Task: Find emails with a specific attachment type: `filename:pdf`.
Action: Mouse moved to (111, 192)
Screenshot: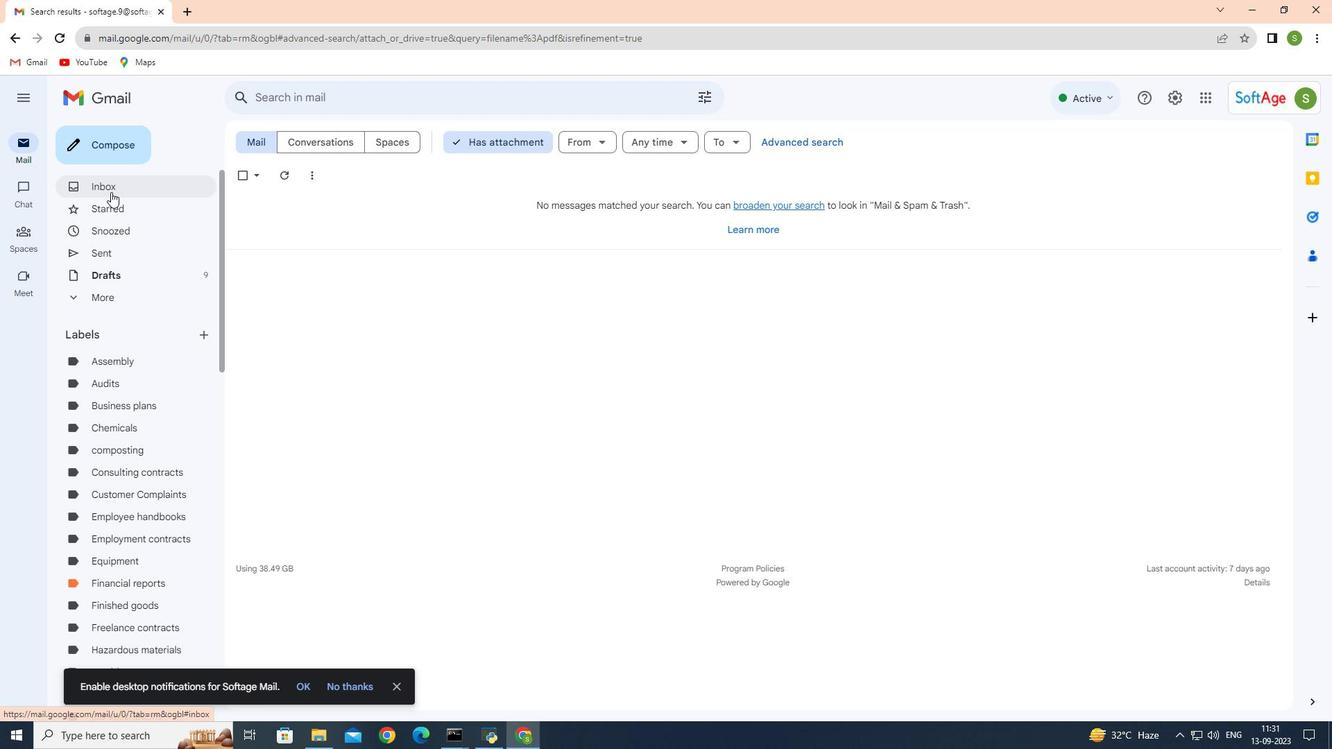 
Action: Mouse pressed left at (111, 192)
Screenshot: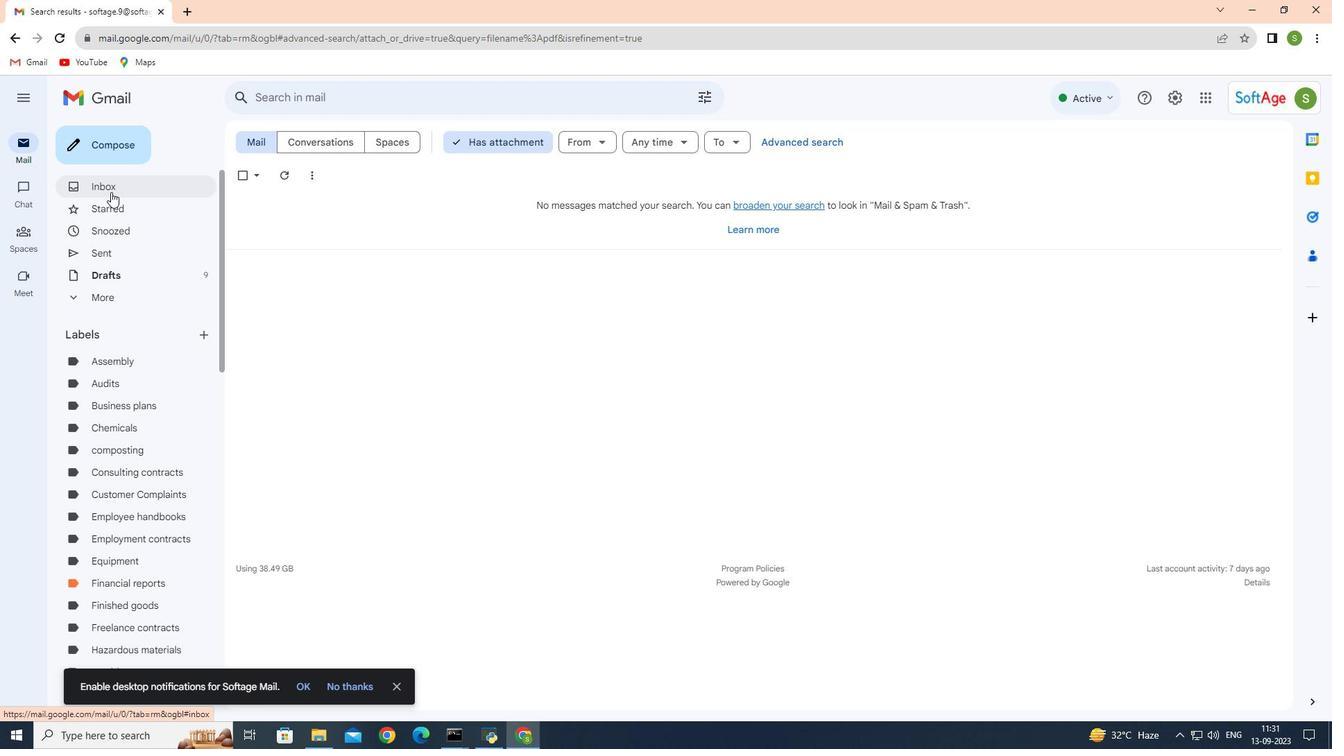
Action: Mouse moved to (324, 99)
Screenshot: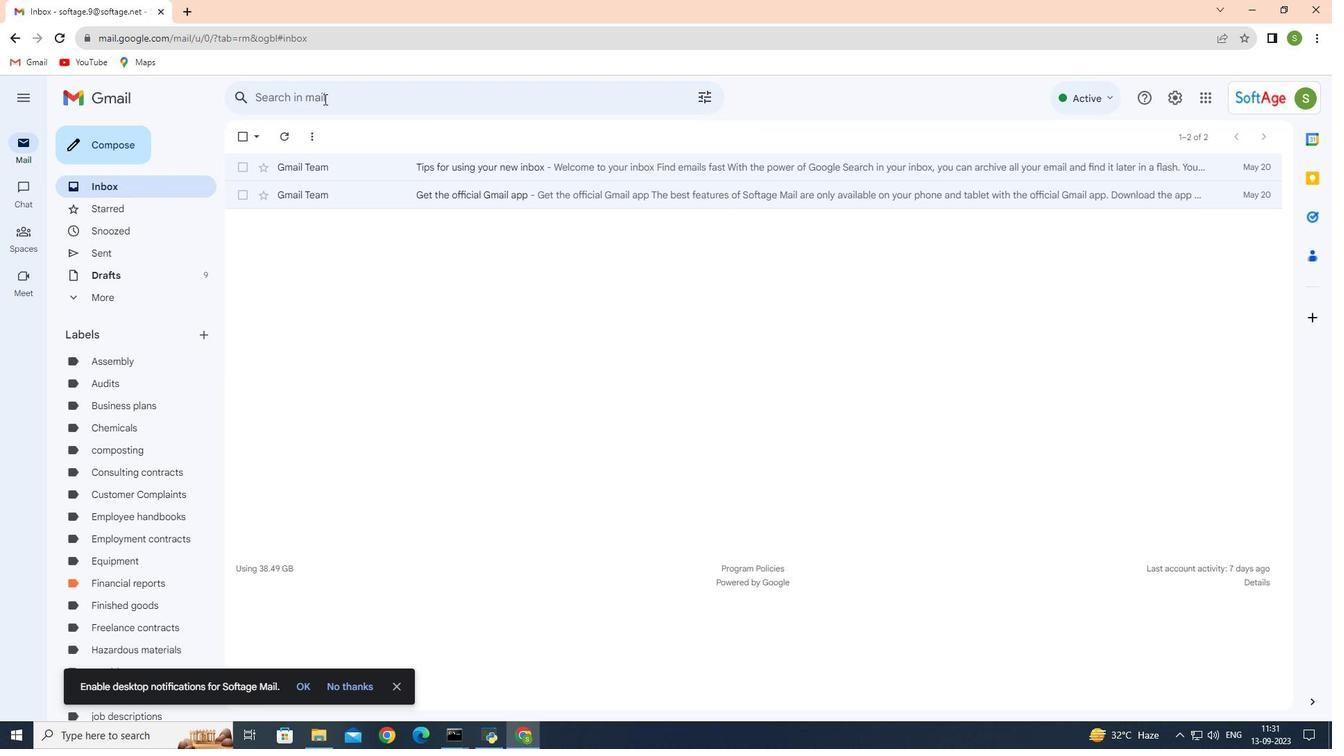 
Action: Mouse pressed left at (324, 99)
Screenshot: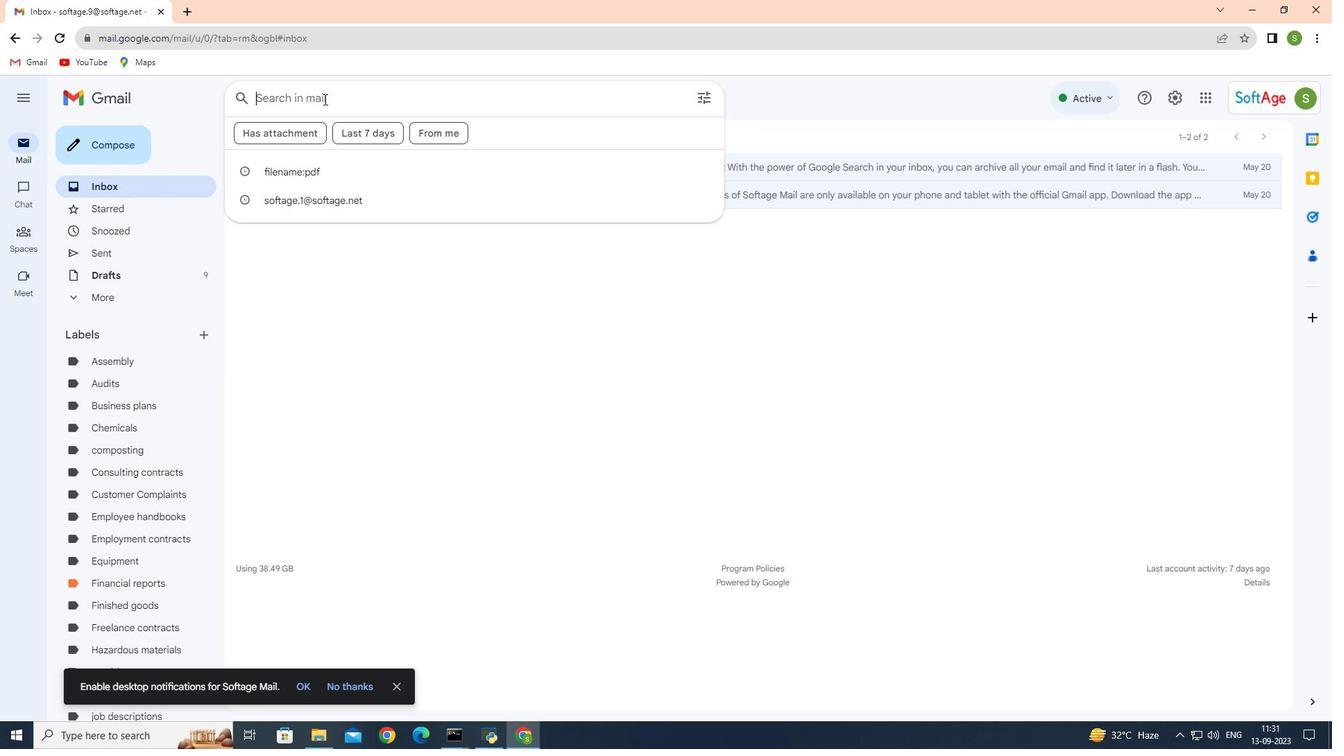 
Action: Mouse moved to (317, 136)
Screenshot: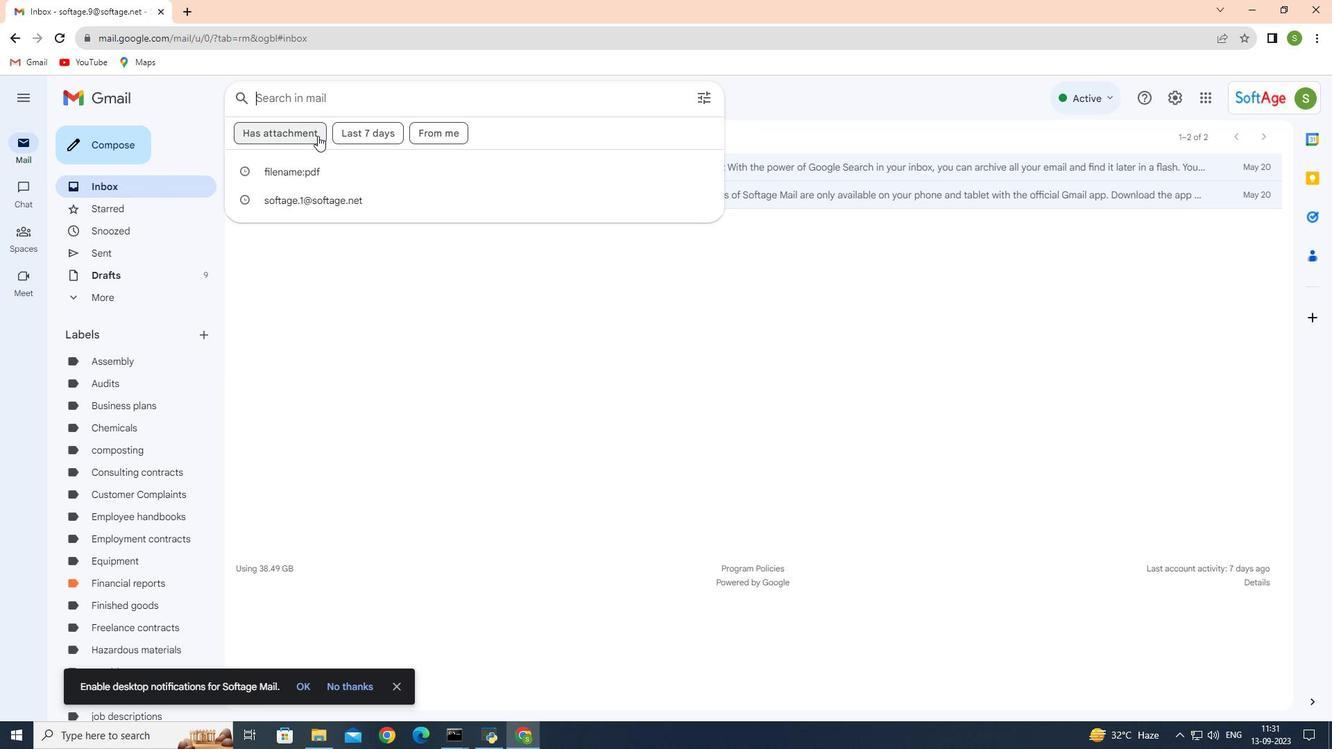 
Action: Mouse pressed left at (317, 136)
Screenshot: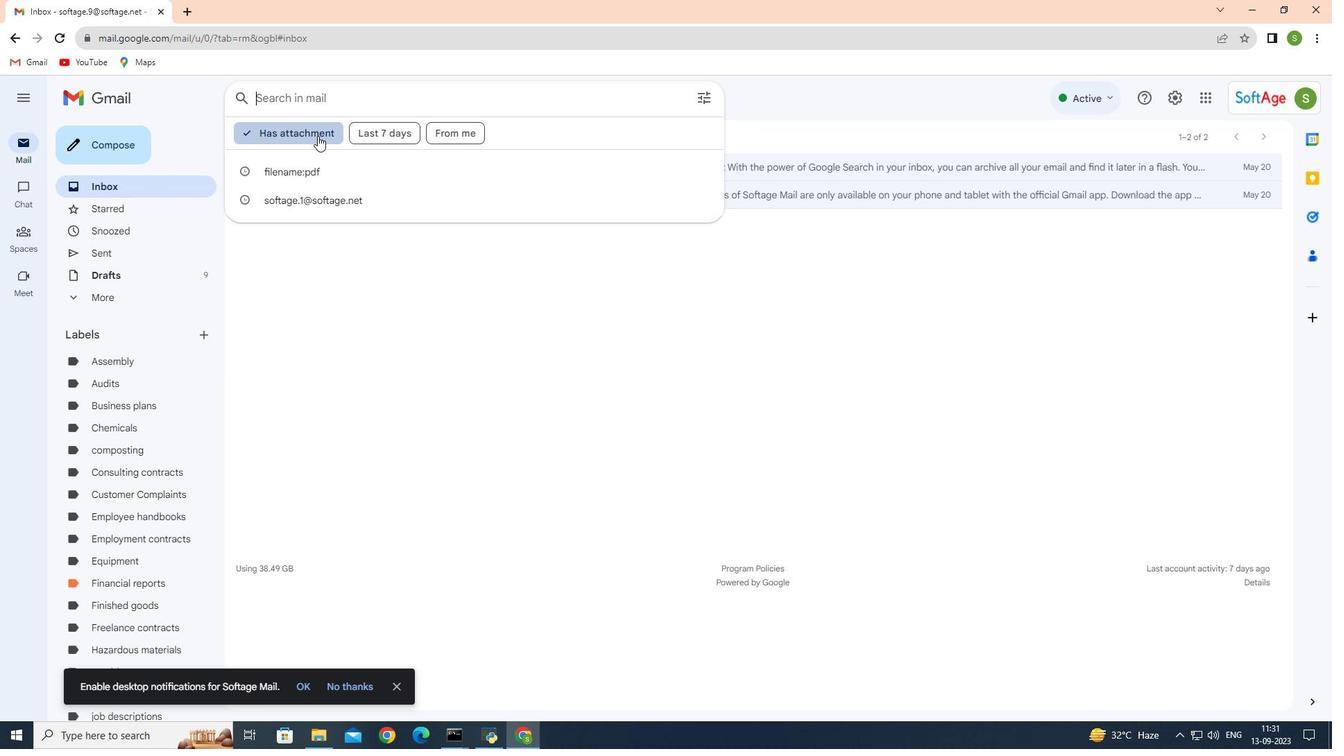 
Action: Mouse moved to (325, 89)
Screenshot: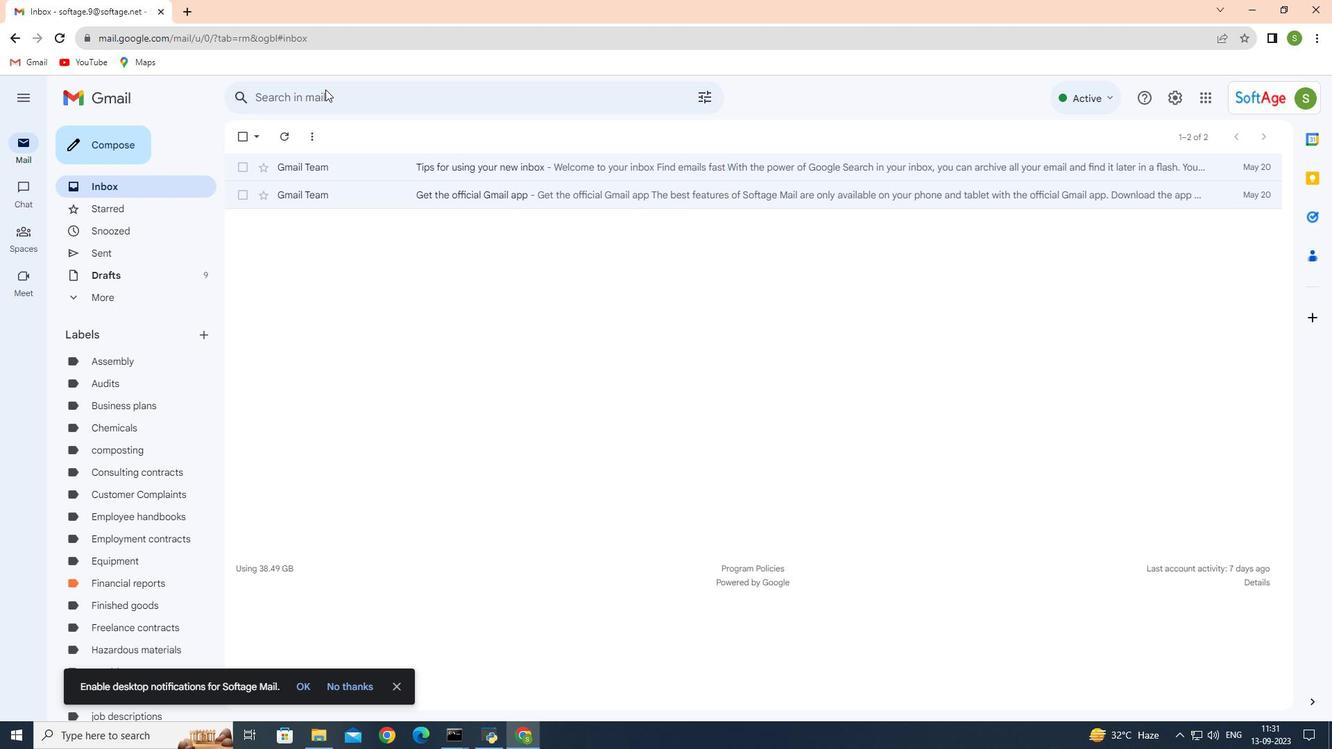 
Action: Mouse pressed left at (325, 89)
Screenshot: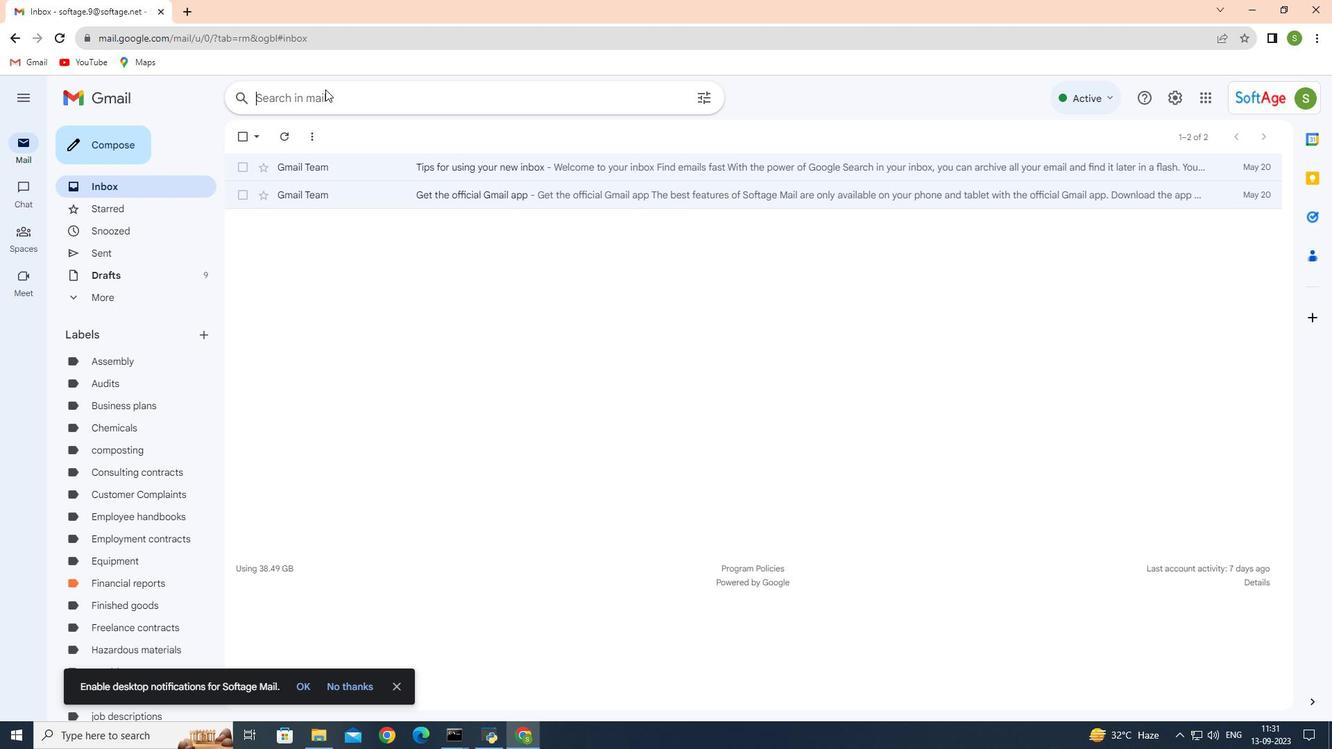 
Action: Mouse moved to (331, 109)
Screenshot: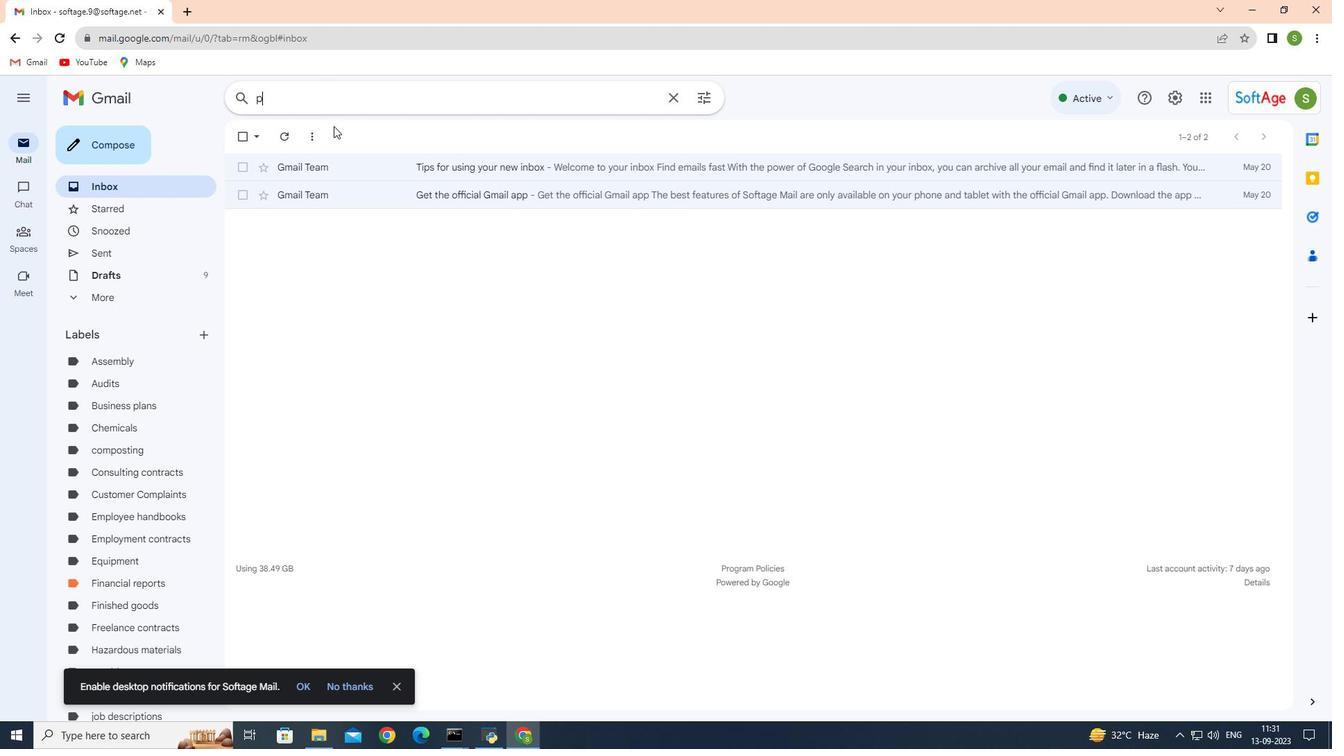 
Action: Key pressed p
Screenshot: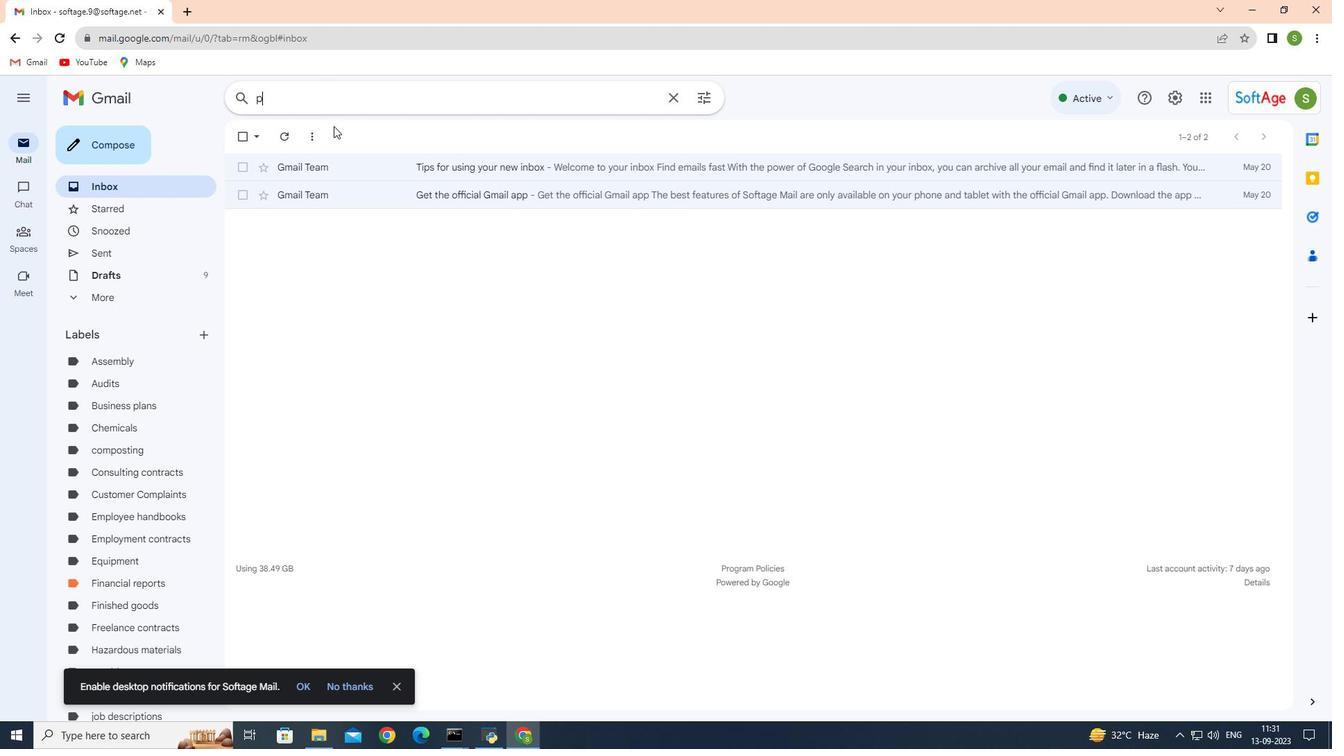 
Action: Mouse moved to (334, 127)
Screenshot: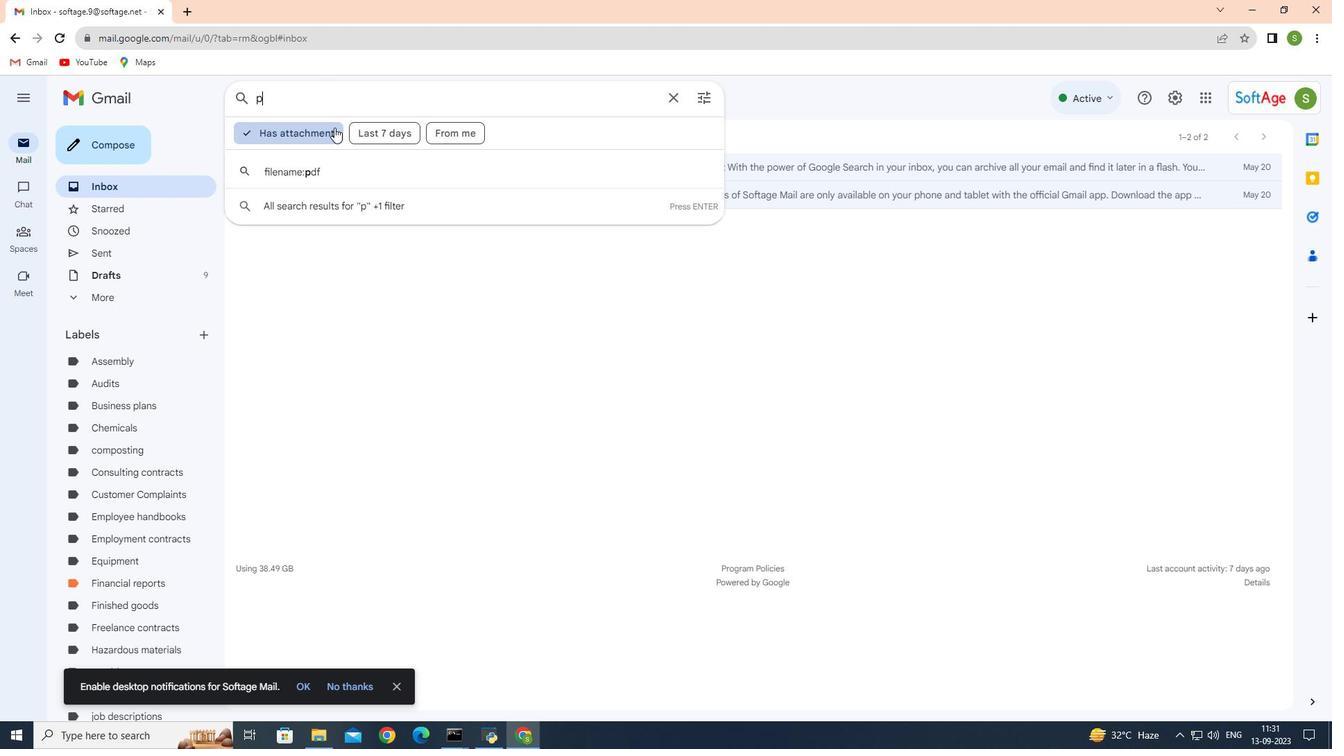 
Action: Key pressed df
Screenshot: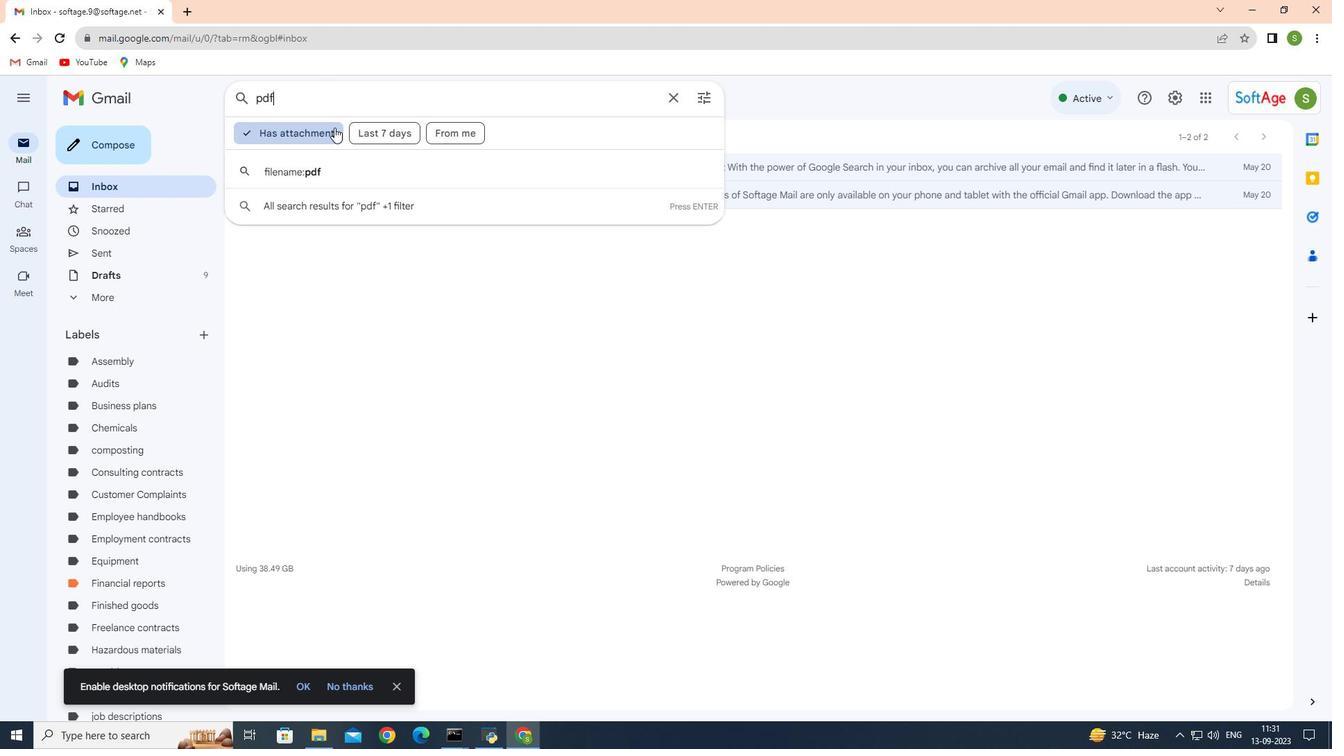 
Action: Mouse moved to (380, 160)
Screenshot: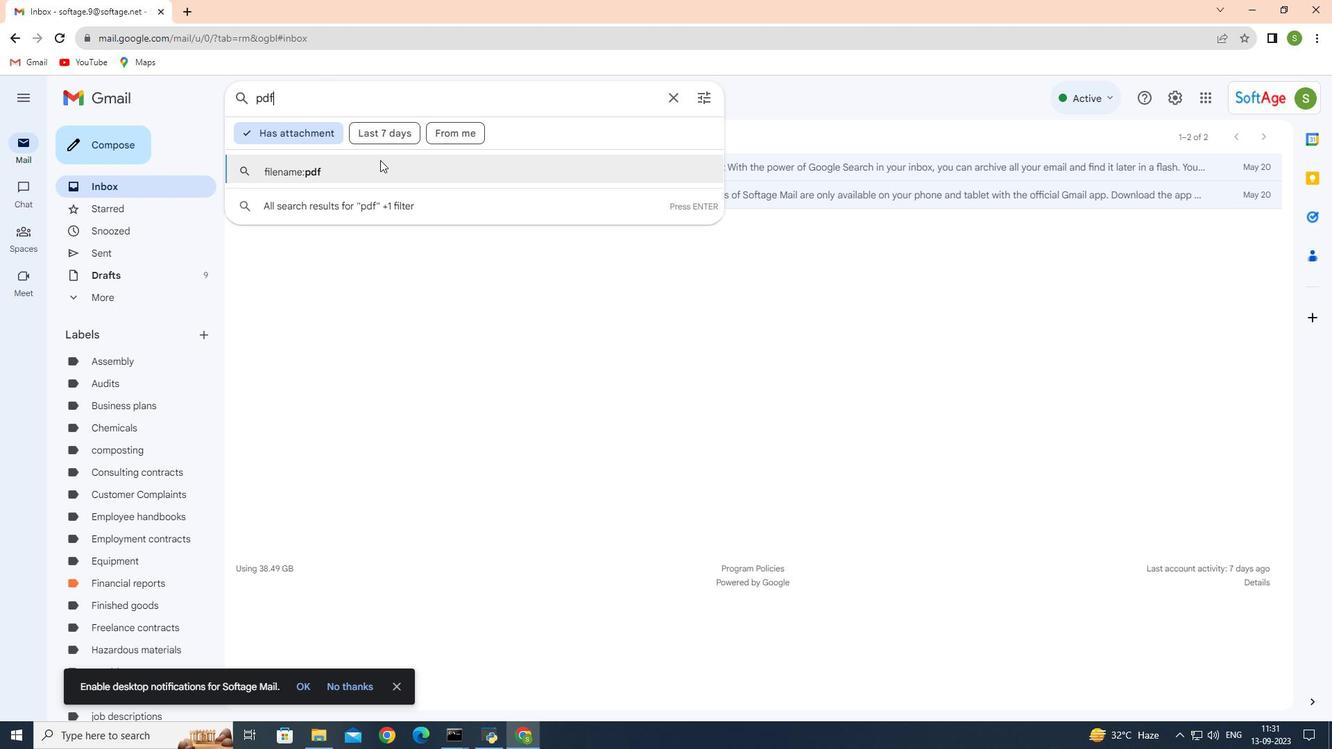 
Action: Mouse pressed left at (380, 160)
Screenshot: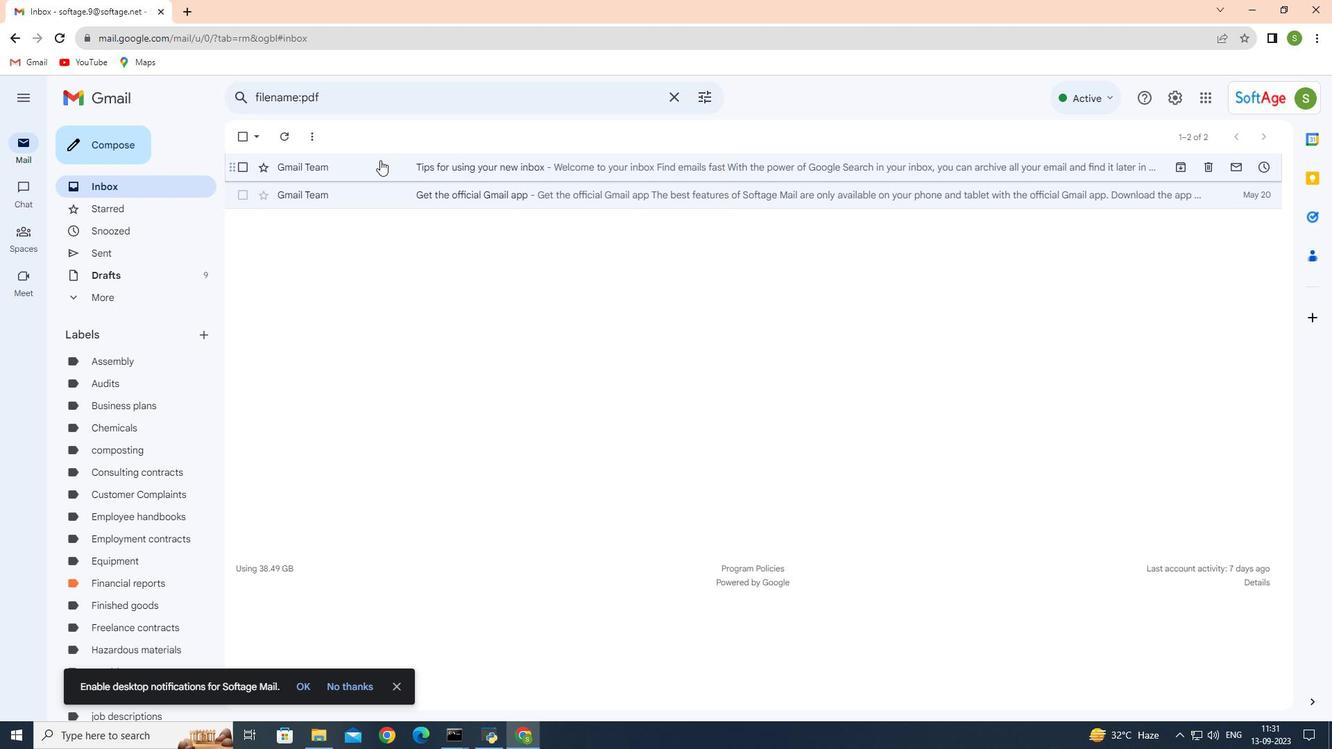 
Action: Mouse moved to (623, 265)
Screenshot: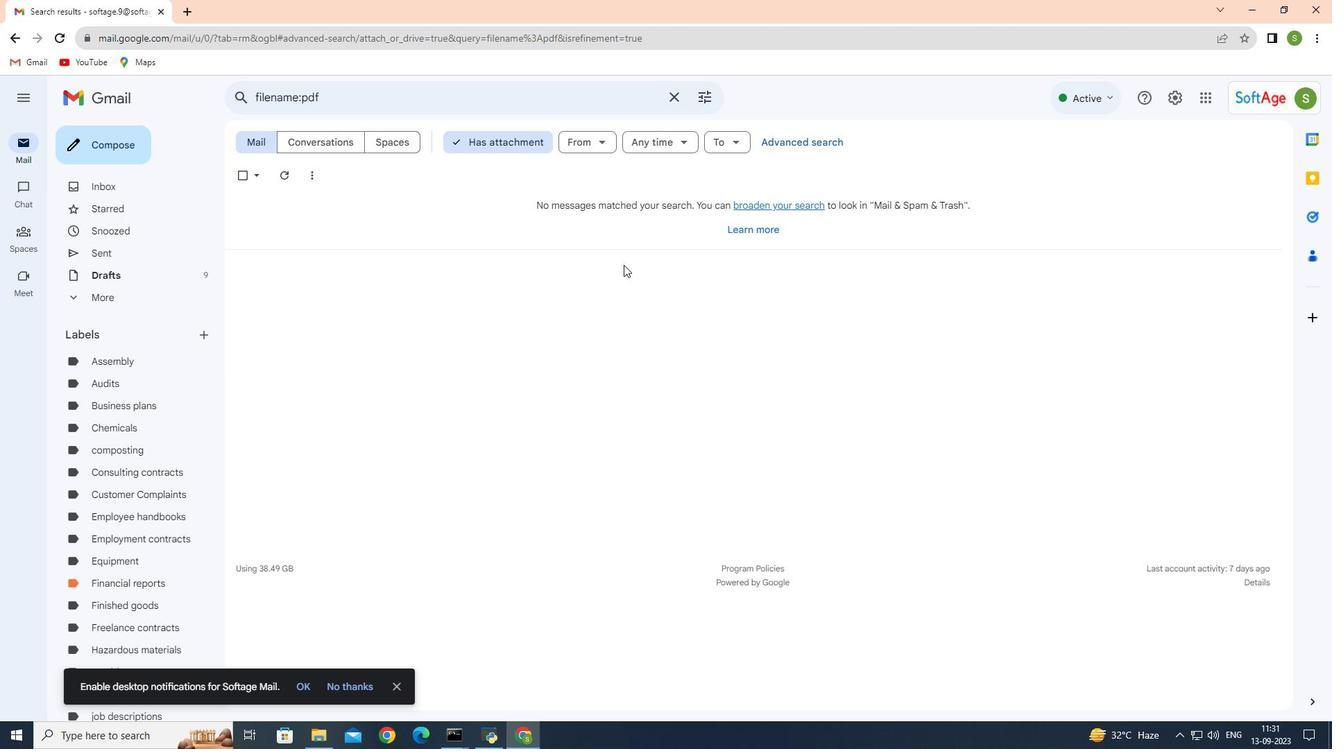 
